Task: Look for products in the category "Hand Soap" from Tea Tree Therapy only.
Action: Mouse moved to (667, 253)
Screenshot: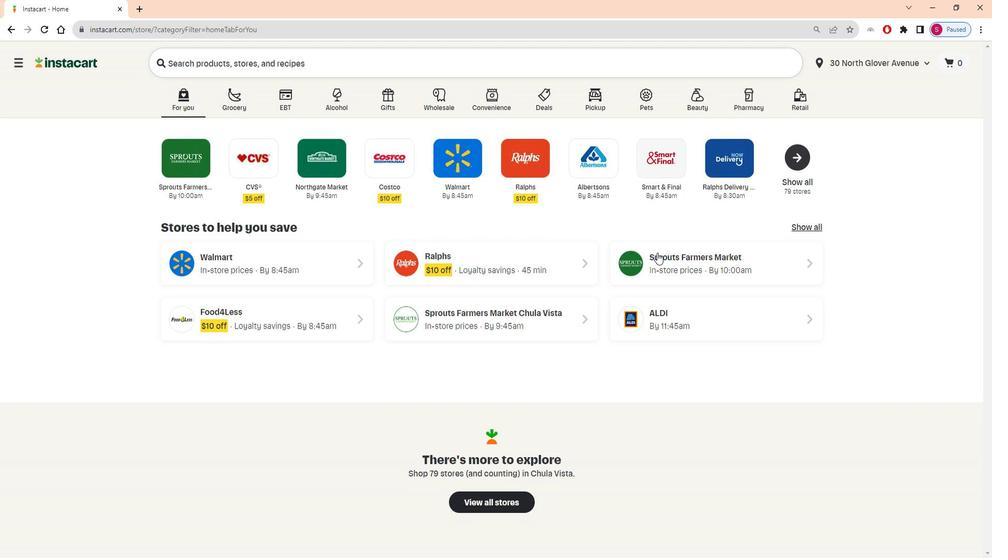 
Action: Mouse pressed left at (667, 253)
Screenshot: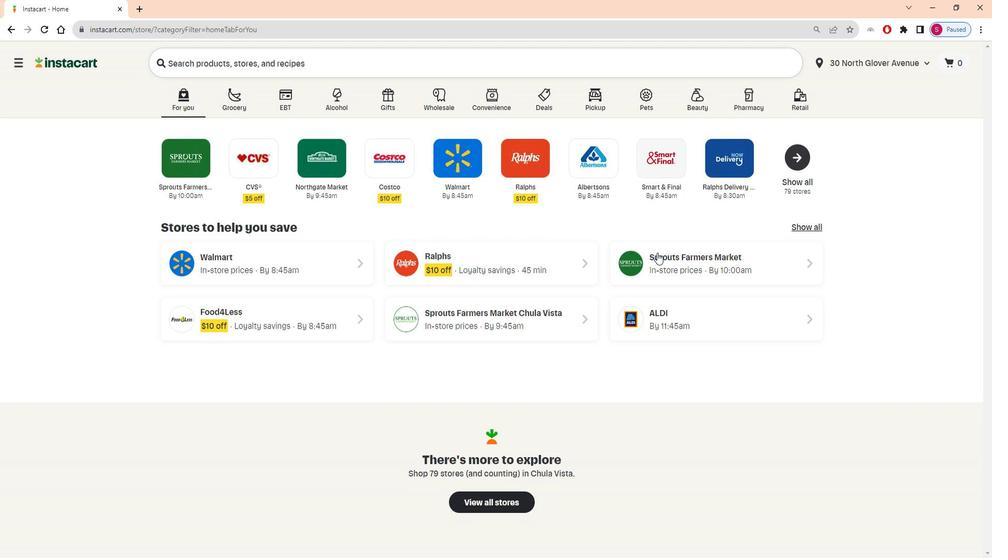 
Action: Mouse moved to (79, 382)
Screenshot: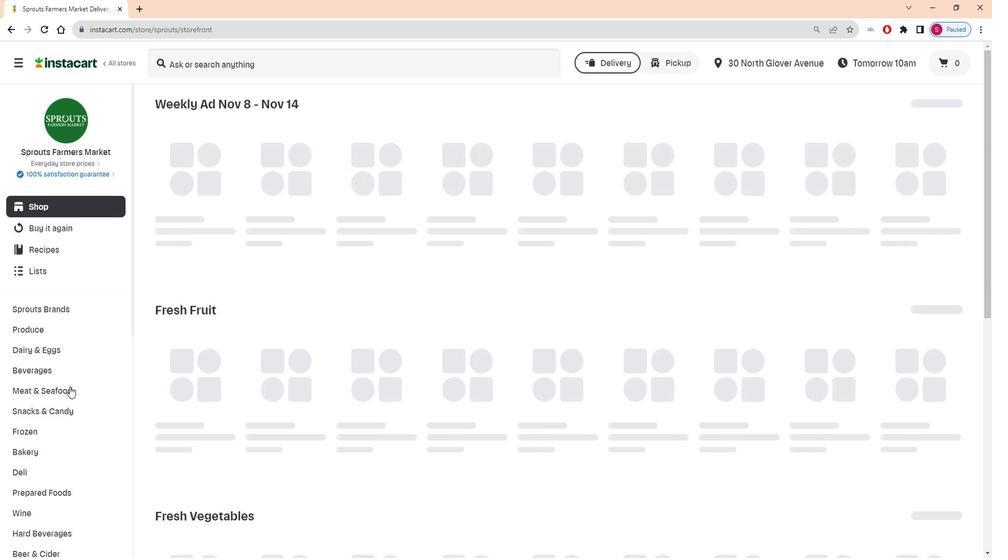 
Action: Mouse scrolled (79, 382) with delta (0, 0)
Screenshot: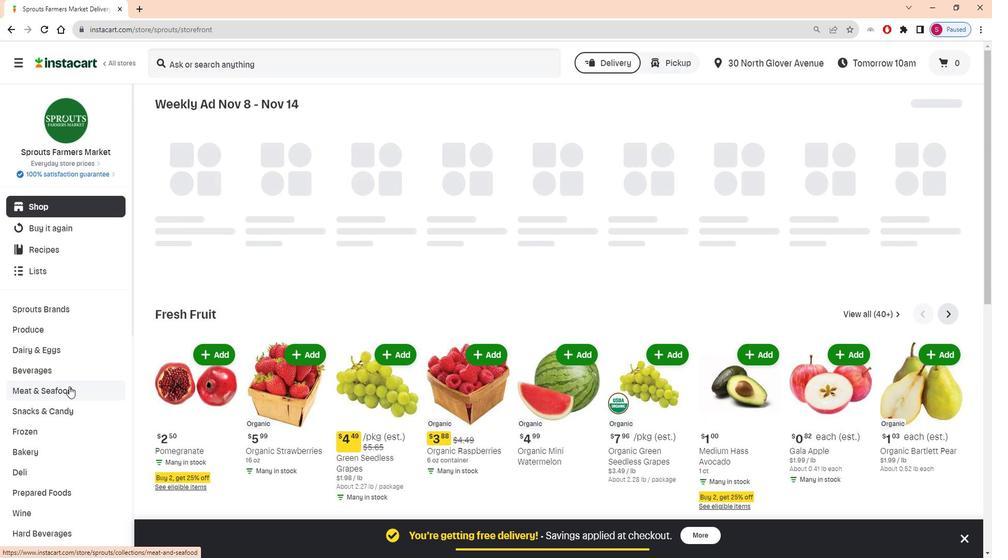 
Action: Mouse scrolled (79, 382) with delta (0, 0)
Screenshot: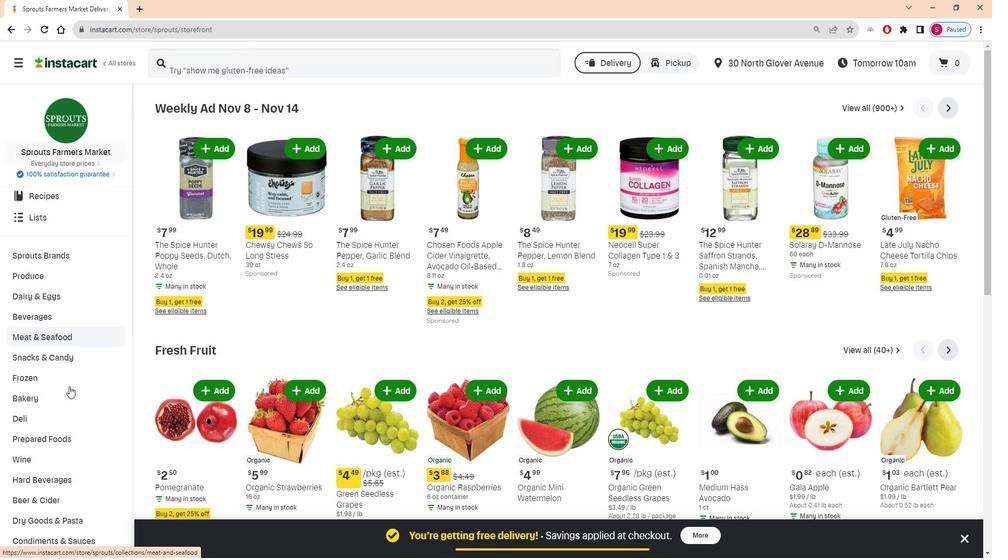 
Action: Mouse scrolled (79, 382) with delta (0, 0)
Screenshot: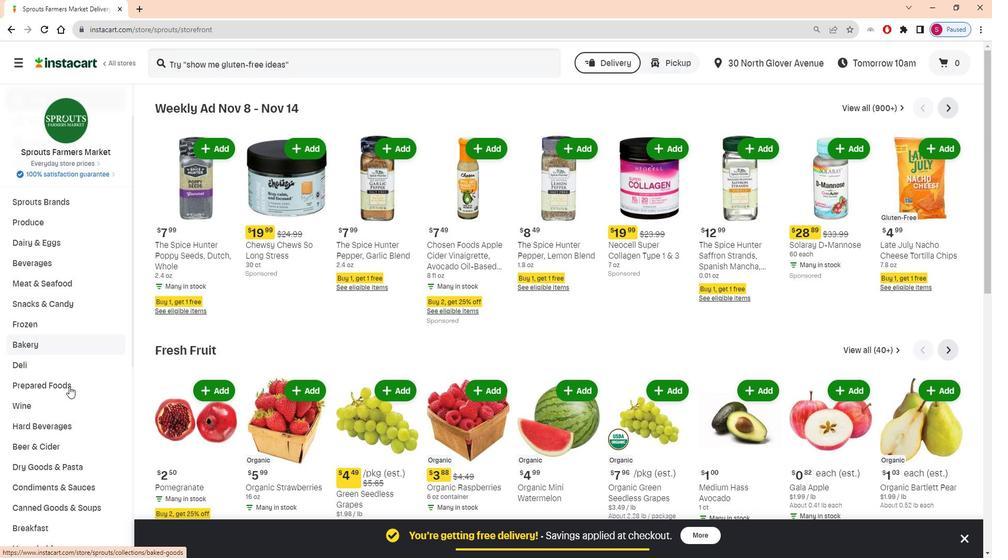 
Action: Mouse scrolled (79, 382) with delta (0, 0)
Screenshot: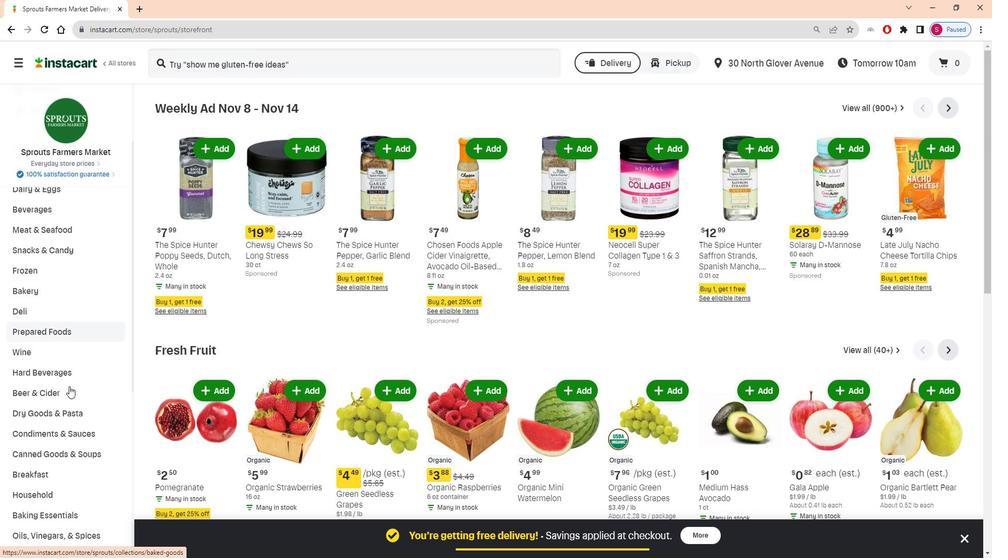 
Action: Mouse scrolled (79, 382) with delta (0, 0)
Screenshot: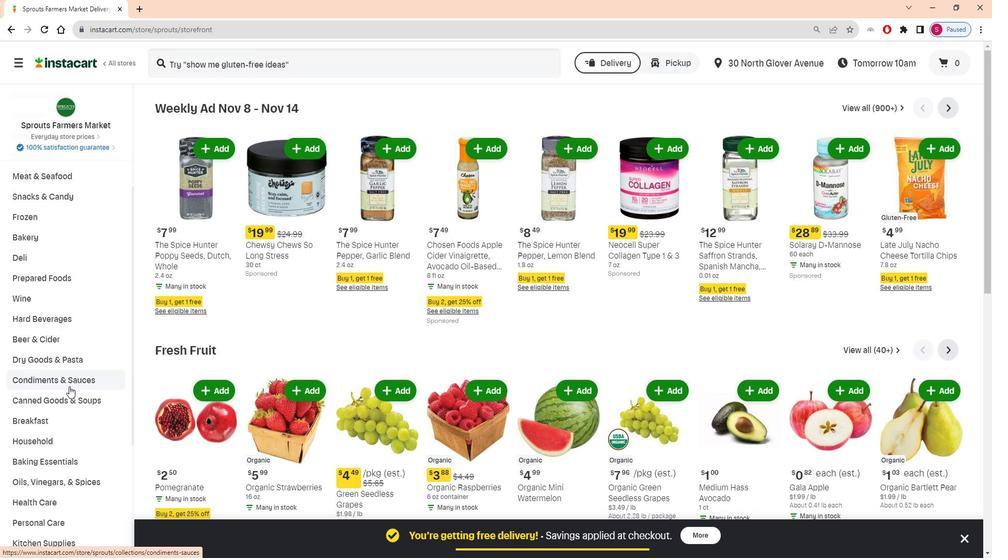 
Action: Mouse scrolled (79, 382) with delta (0, 0)
Screenshot: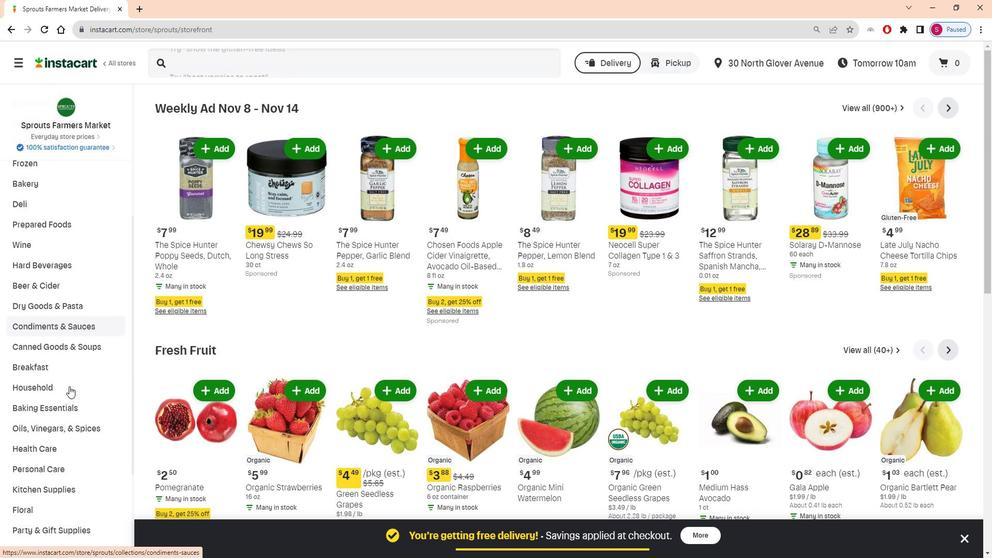 
Action: Mouse moved to (73, 410)
Screenshot: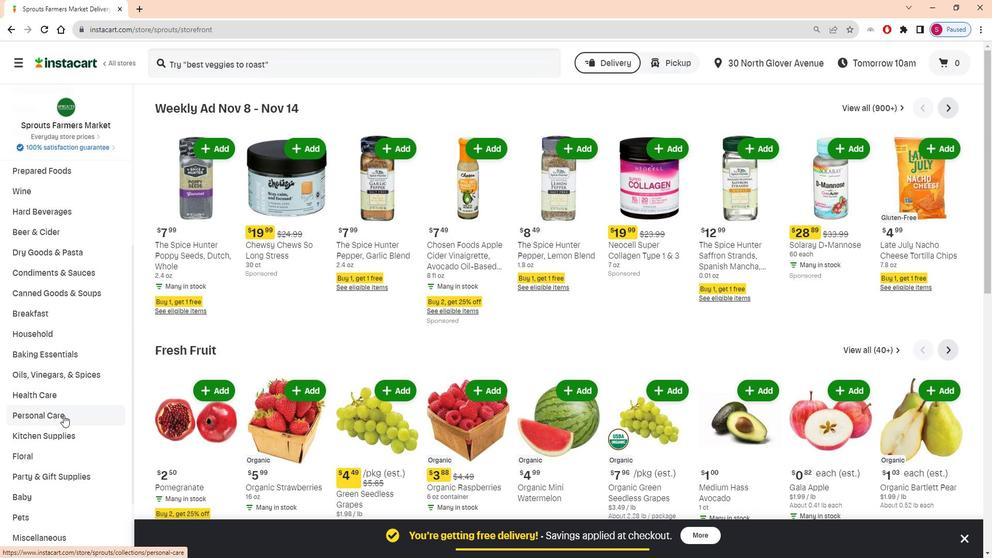 
Action: Mouse pressed left at (73, 410)
Screenshot: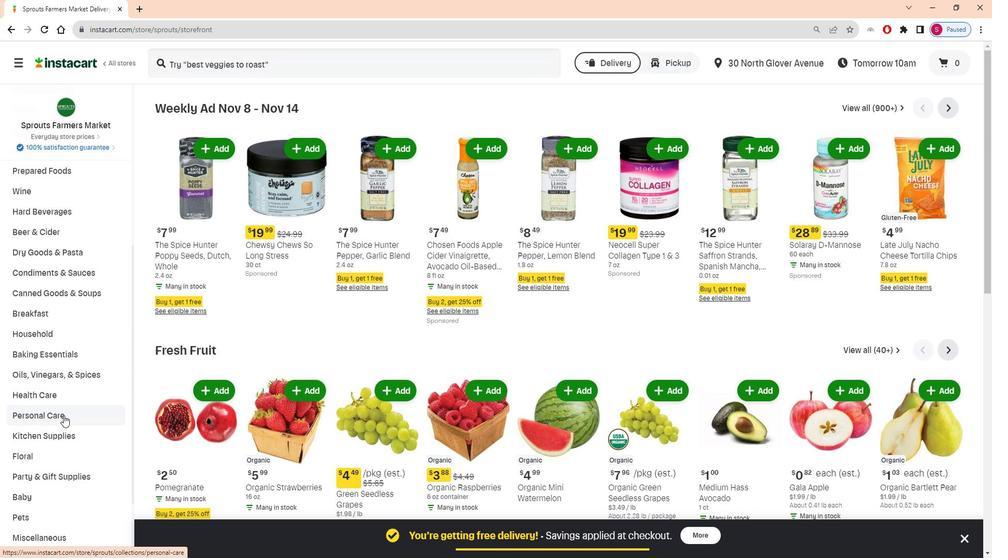 
Action: Mouse moved to (267, 136)
Screenshot: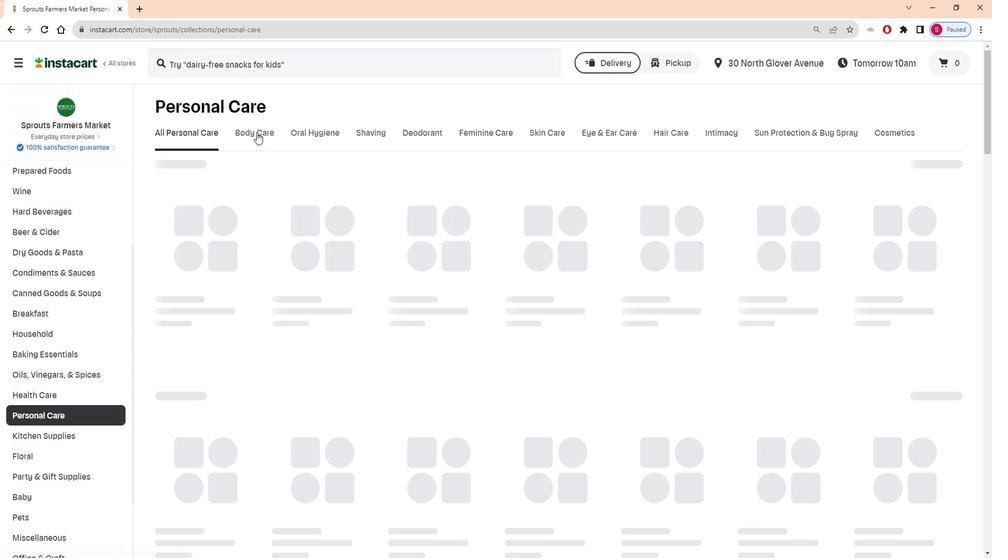 
Action: Mouse pressed left at (267, 136)
Screenshot: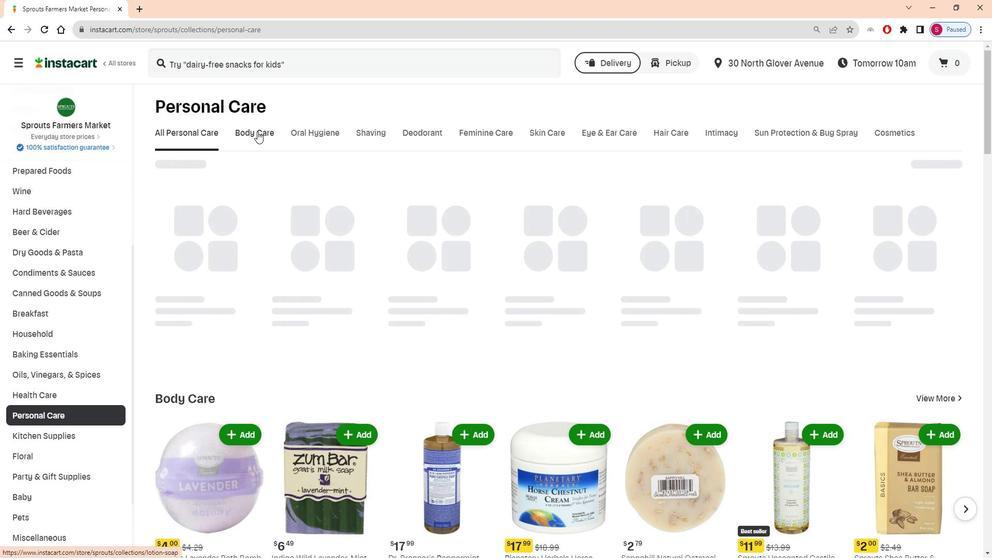 
Action: Mouse moved to (354, 184)
Screenshot: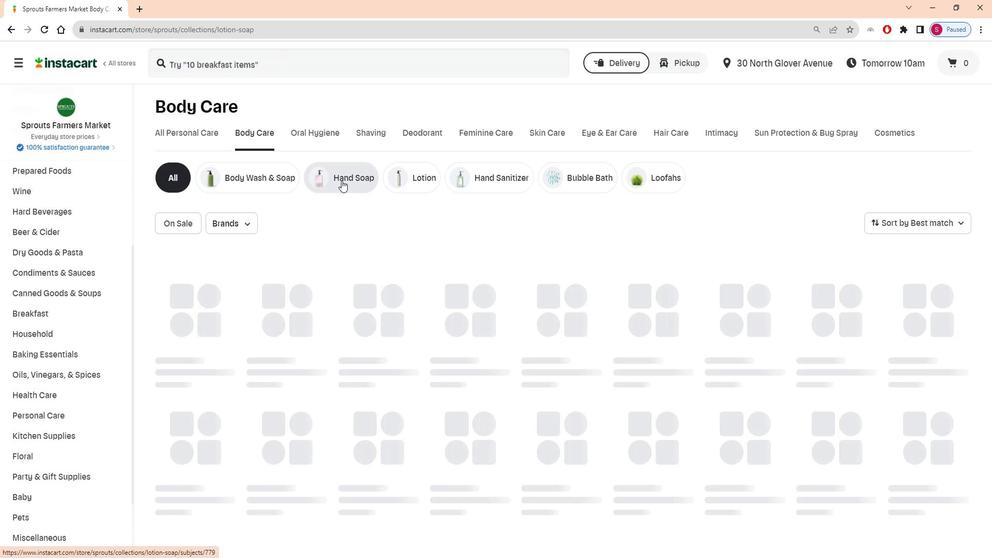 
Action: Mouse pressed left at (354, 184)
Screenshot: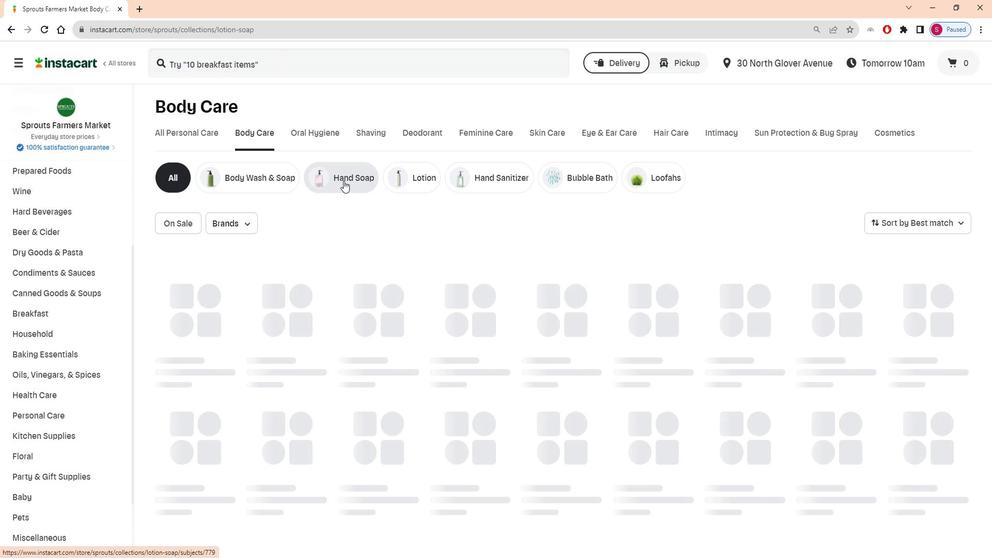 
Action: Mouse moved to (258, 225)
Screenshot: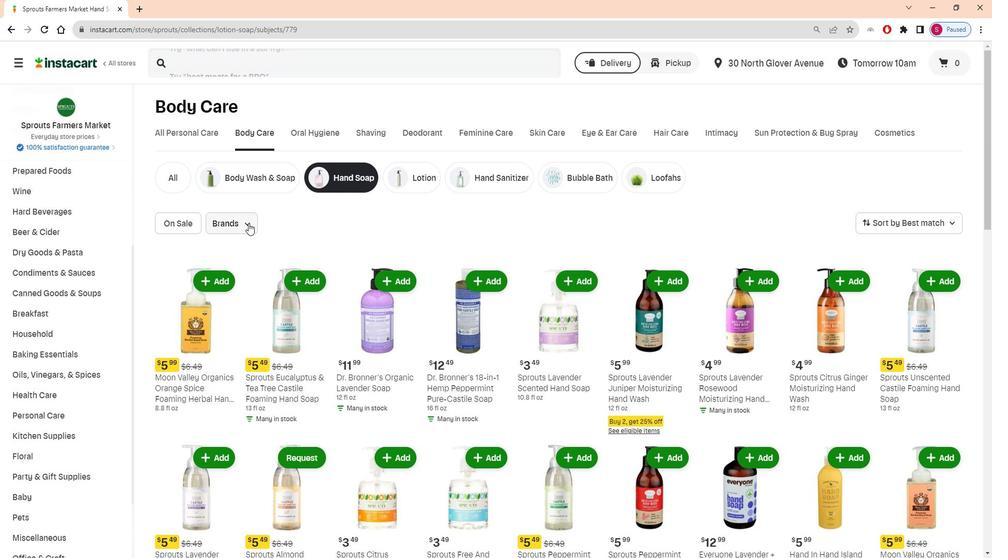 
Action: Mouse pressed left at (258, 225)
Screenshot: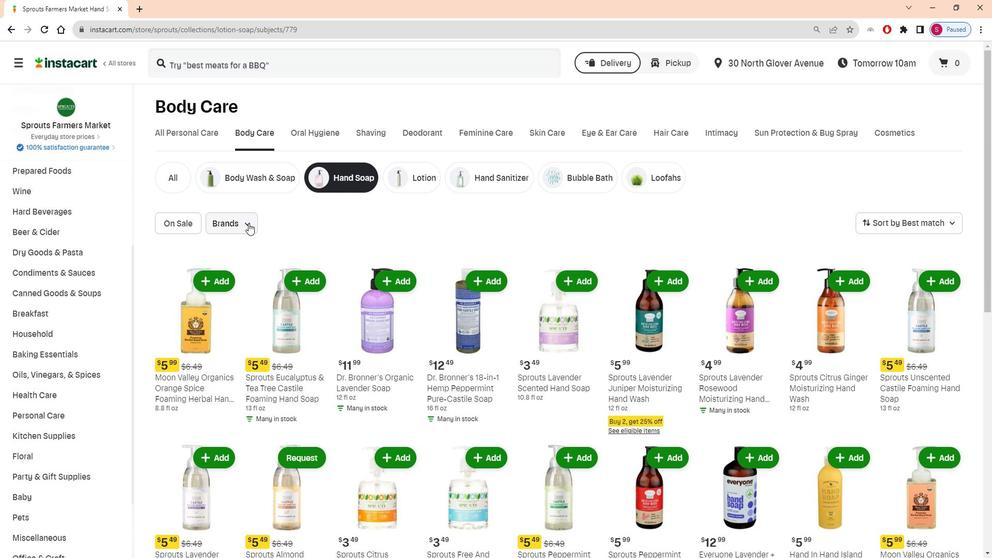
Action: Mouse moved to (256, 262)
Screenshot: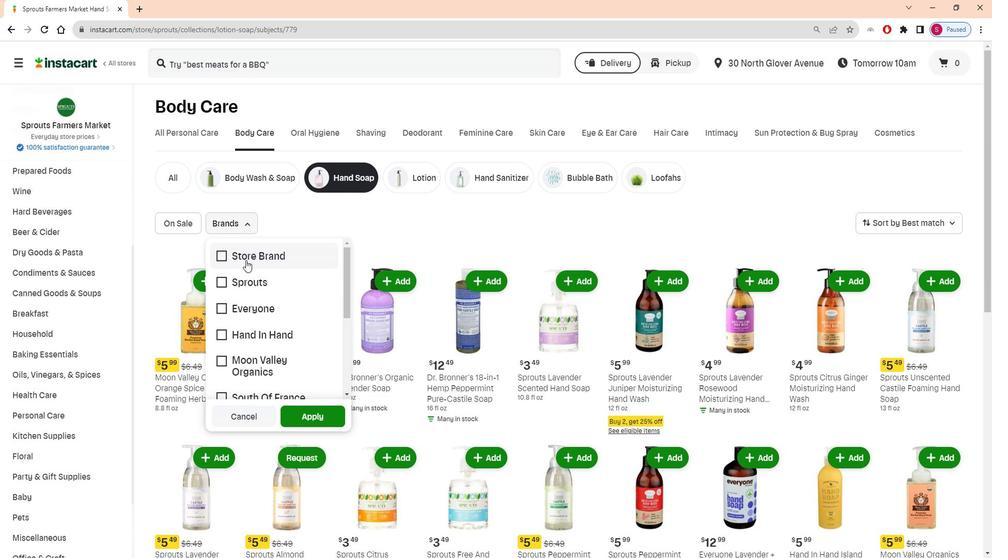 
Action: Mouse scrolled (256, 261) with delta (0, 0)
Screenshot: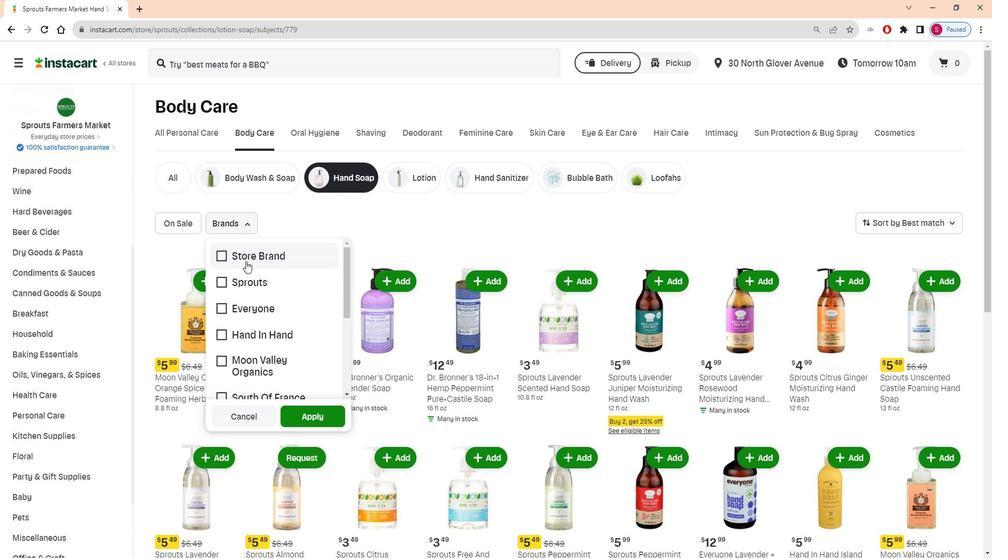 
Action: Mouse scrolled (256, 261) with delta (0, 0)
Screenshot: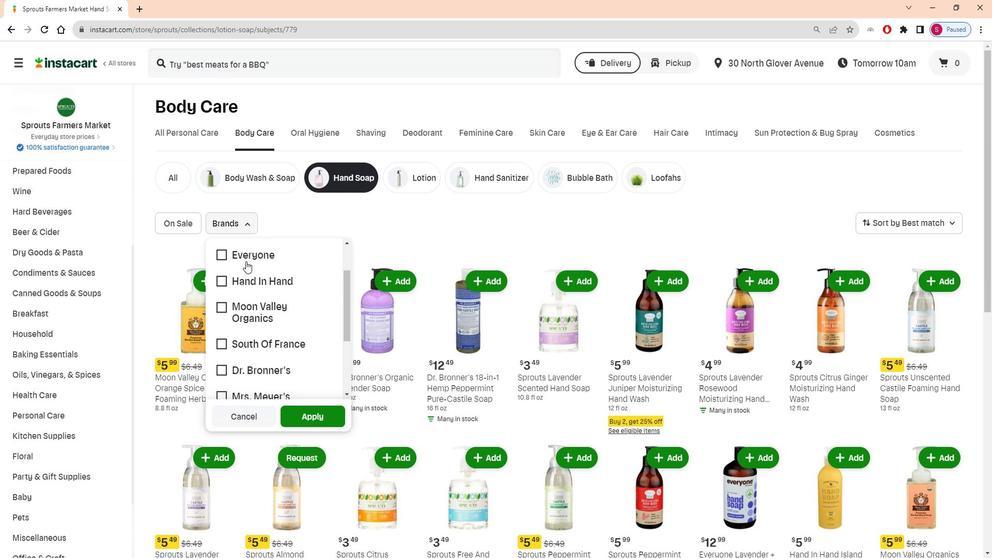 
Action: Mouse scrolled (256, 261) with delta (0, 0)
Screenshot: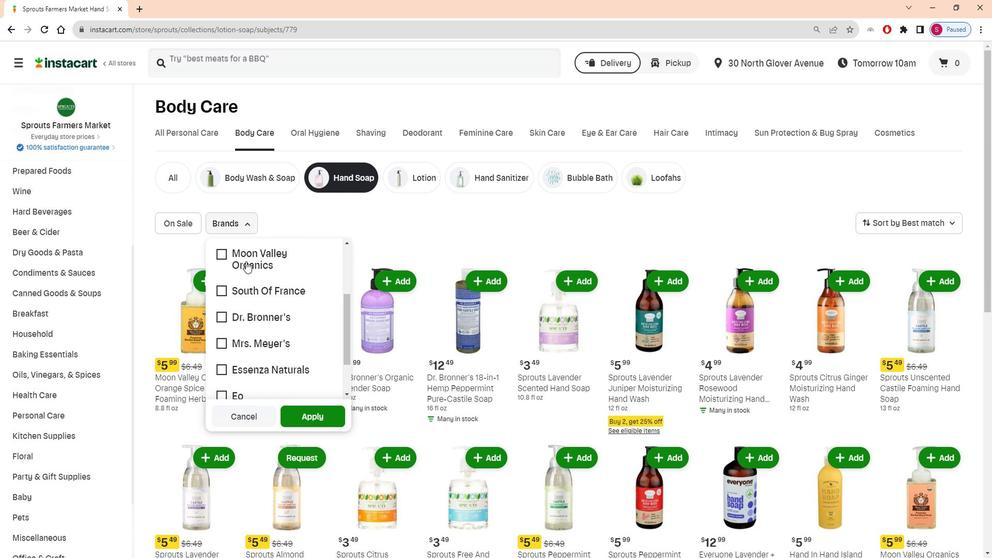 
Action: Mouse scrolled (256, 261) with delta (0, 0)
Screenshot: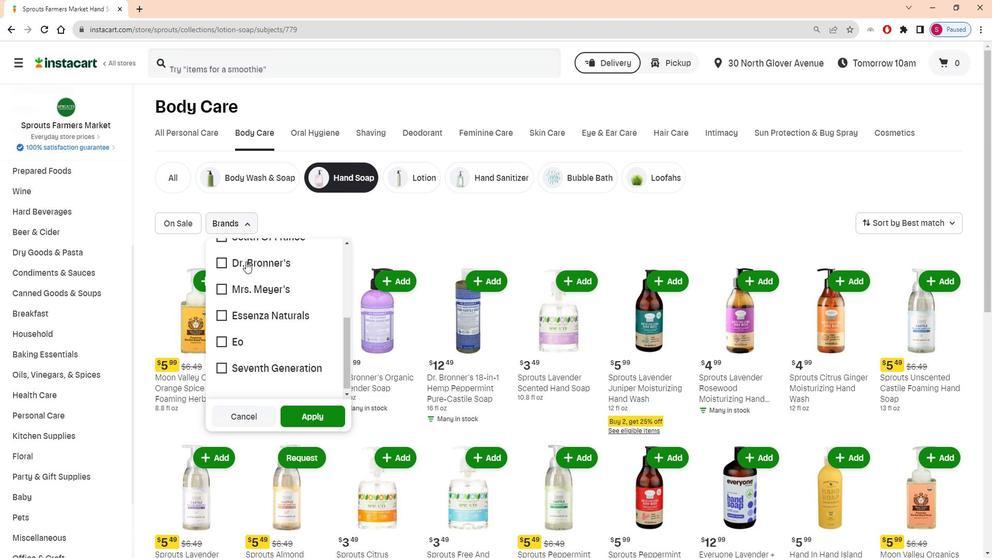 
Action: Mouse scrolled (256, 261) with delta (0, 0)
Screenshot: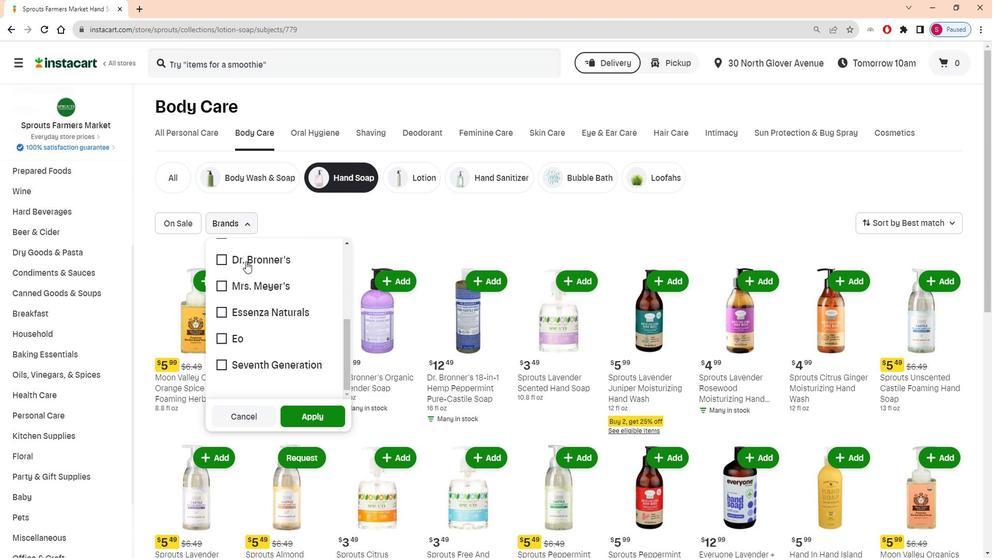 
Action: Mouse scrolled (256, 262) with delta (0, 0)
Screenshot: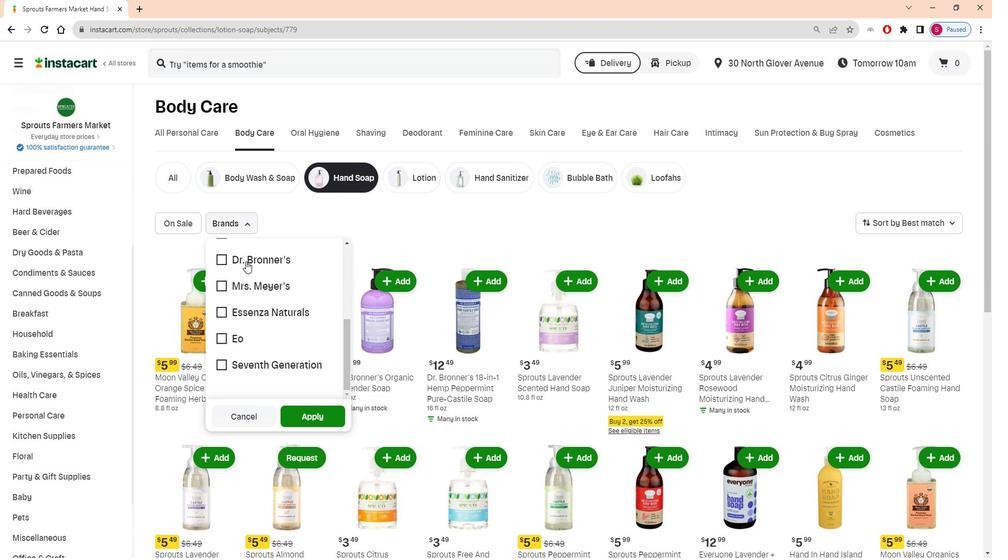 
Action: Mouse moved to (257, 262)
Screenshot: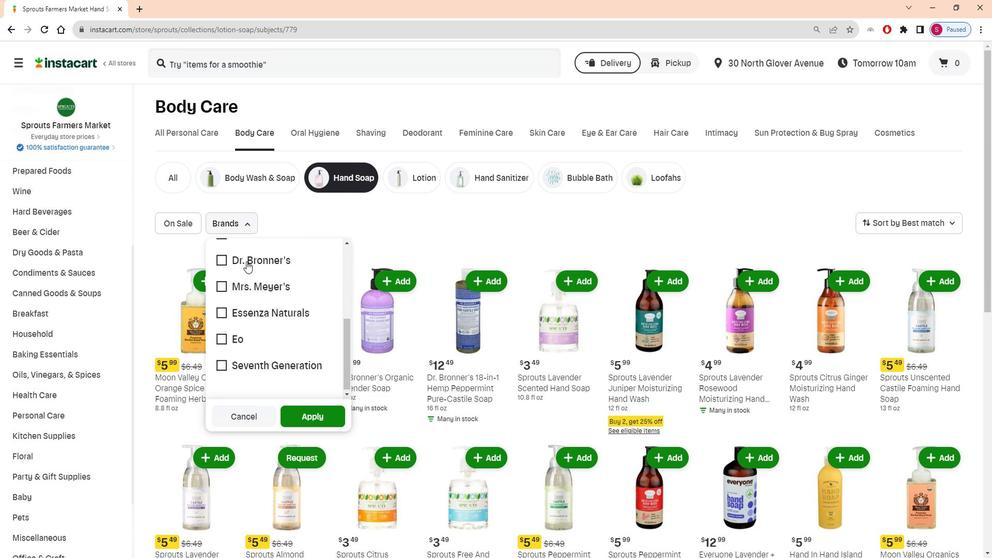 
Action: Mouse scrolled (257, 262) with delta (0, 0)
Screenshot: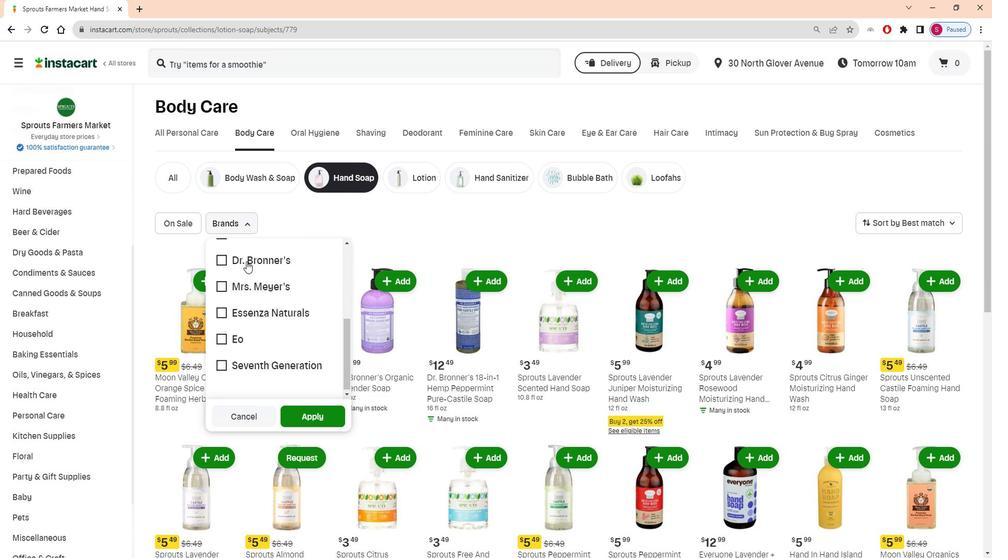 
Action: Mouse scrolled (257, 262) with delta (0, 0)
Screenshot: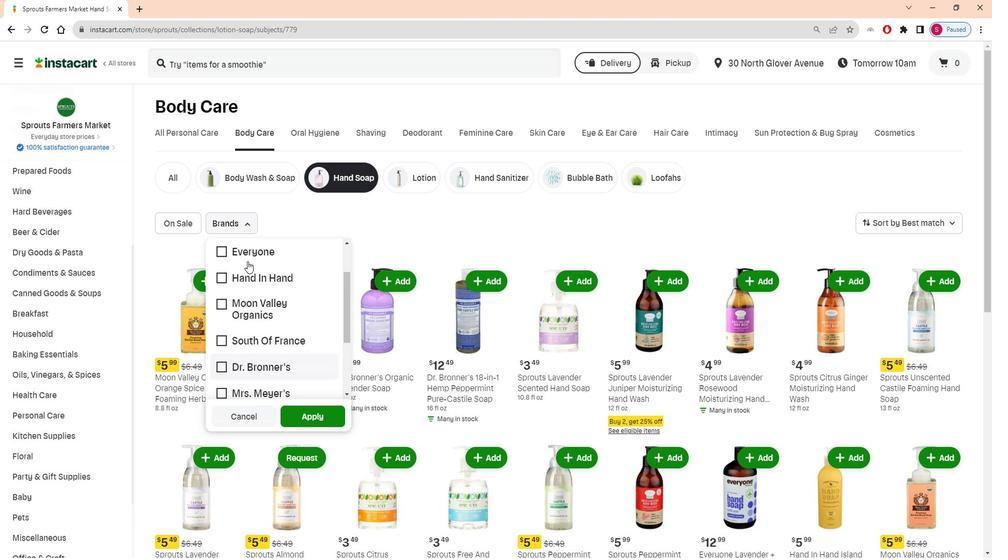 
Action: Mouse scrolled (257, 262) with delta (0, 0)
Screenshot: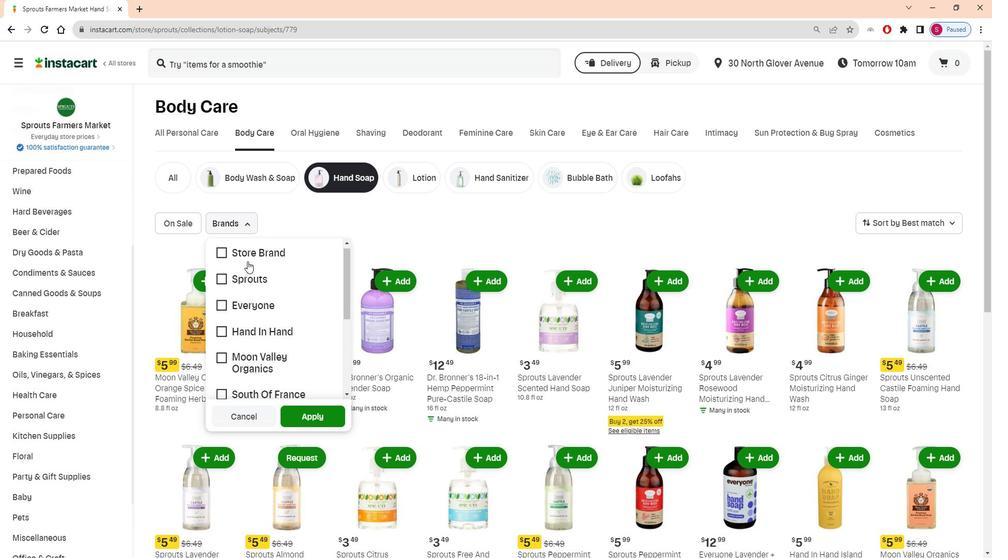 
